 Task: Add Wines Til Friday Pinot Grigio to the cart.
Action: Mouse moved to (989, 322)
Screenshot: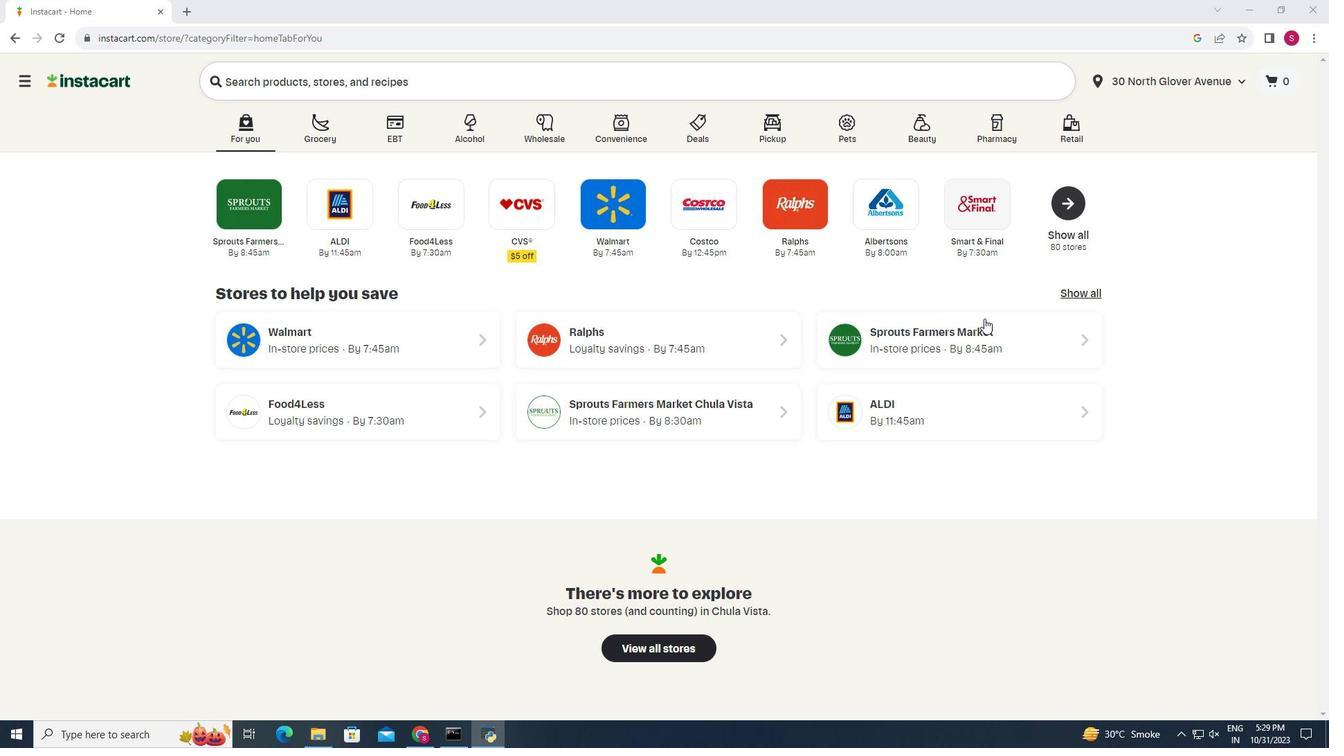
Action: Mouse pressed left at (989, 322)
Screenshot: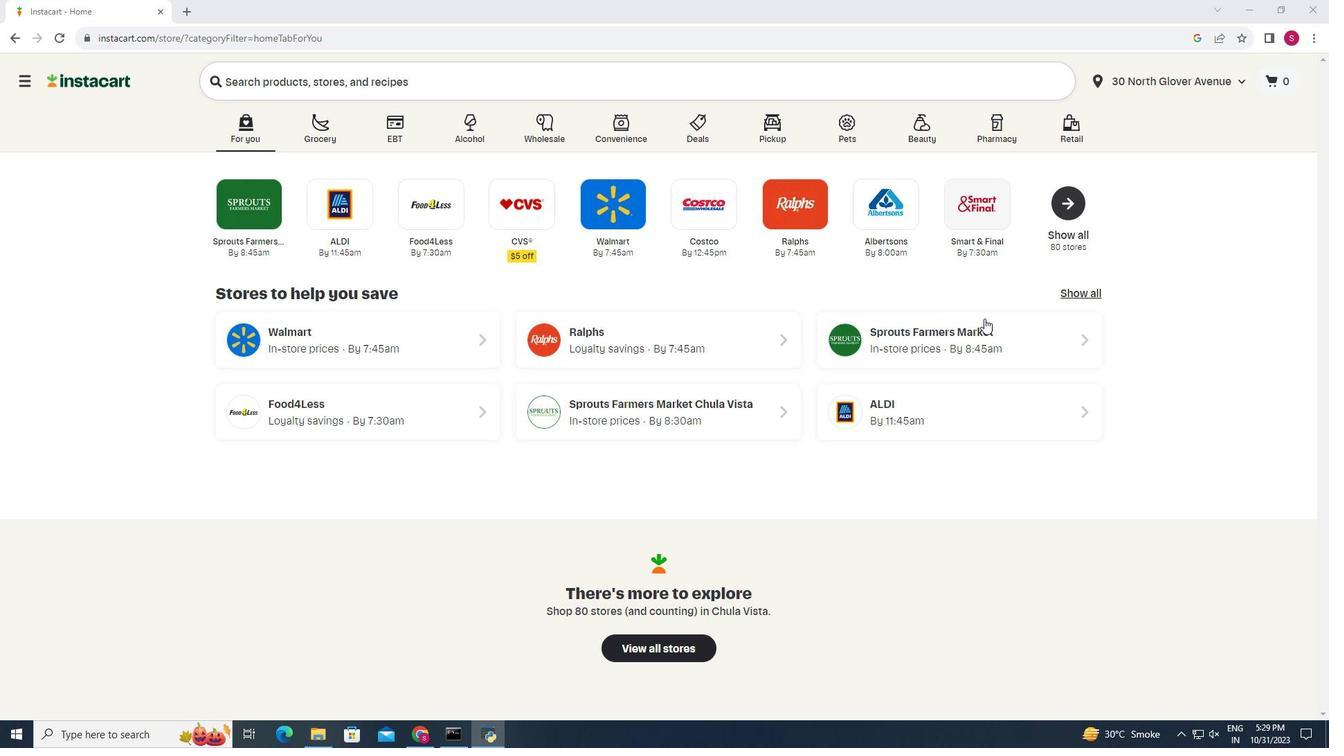 
Action: Mouse moved to (54, 712)
Screenshot: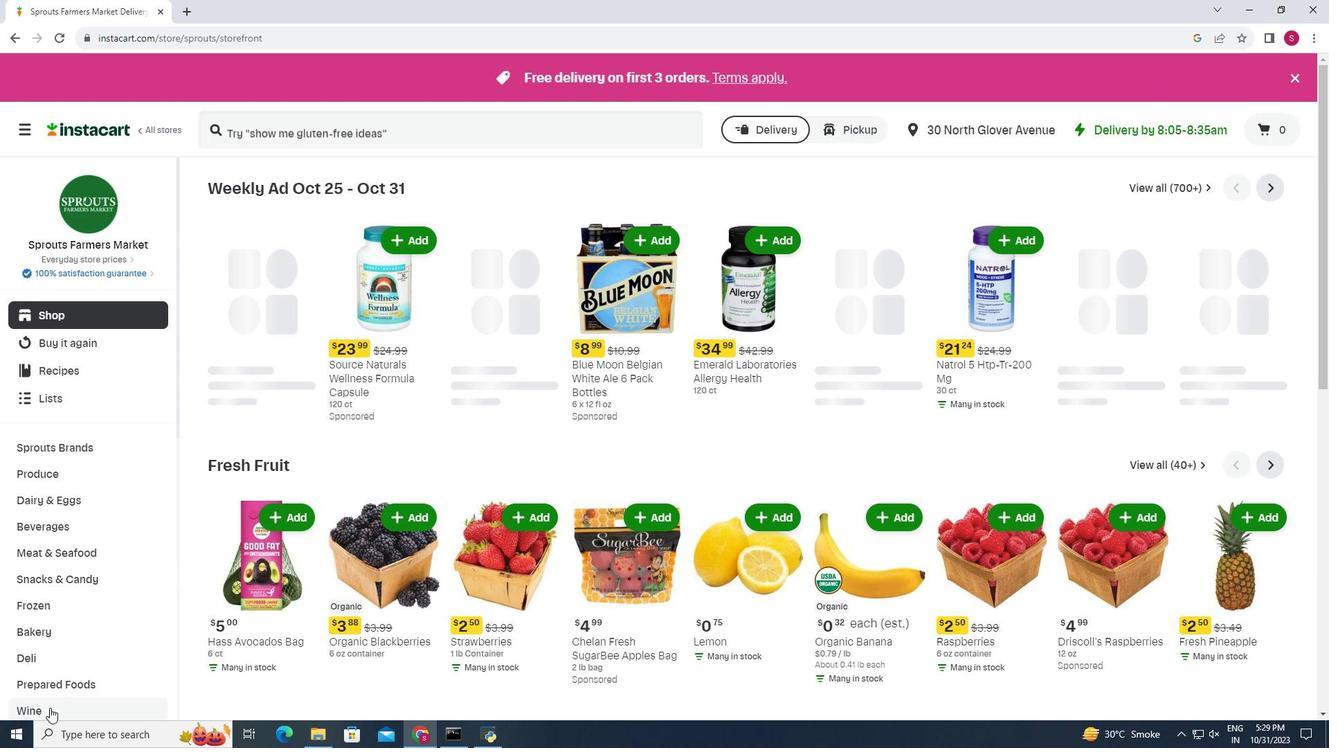 
Action: Mouse pressed left at (54, 712)
Screenshot: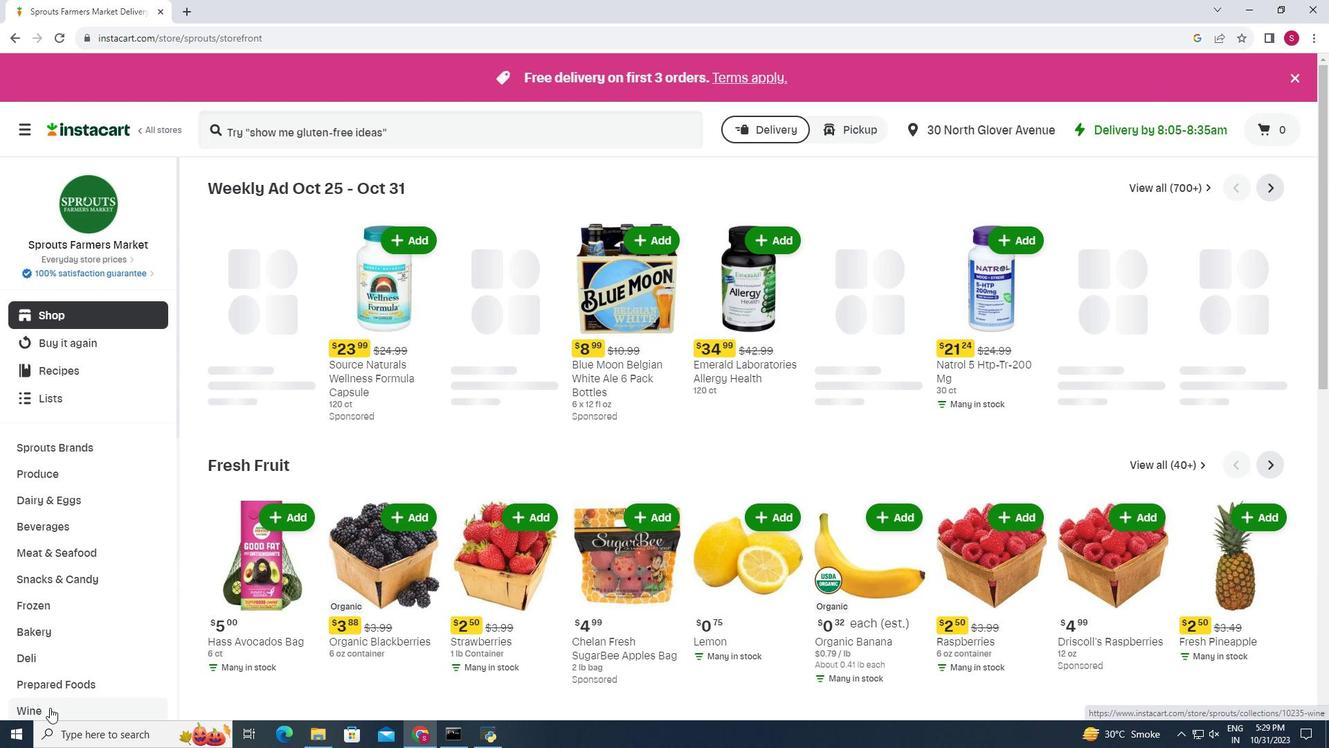 
Action: Mouse moved to (386, 216)
Screenshot: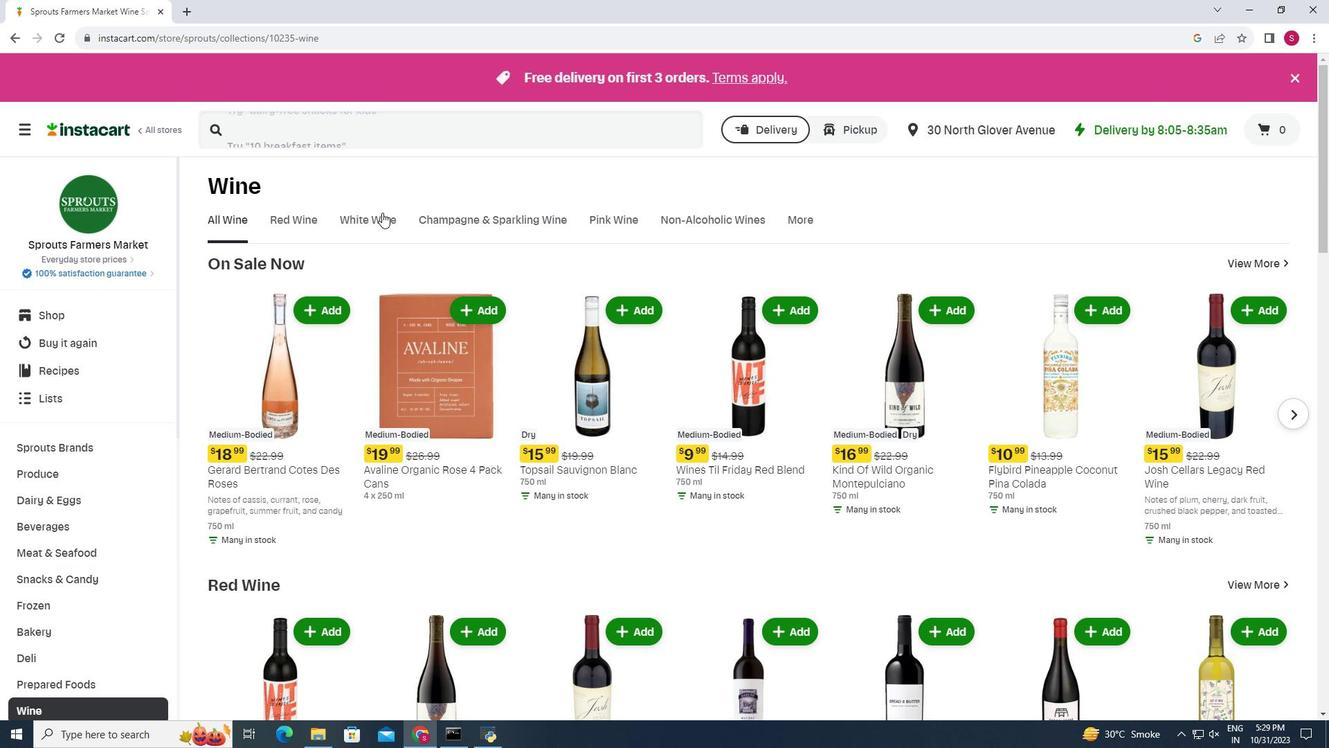 
Action: Mouse pressed left at (386, 216)
Screenshot: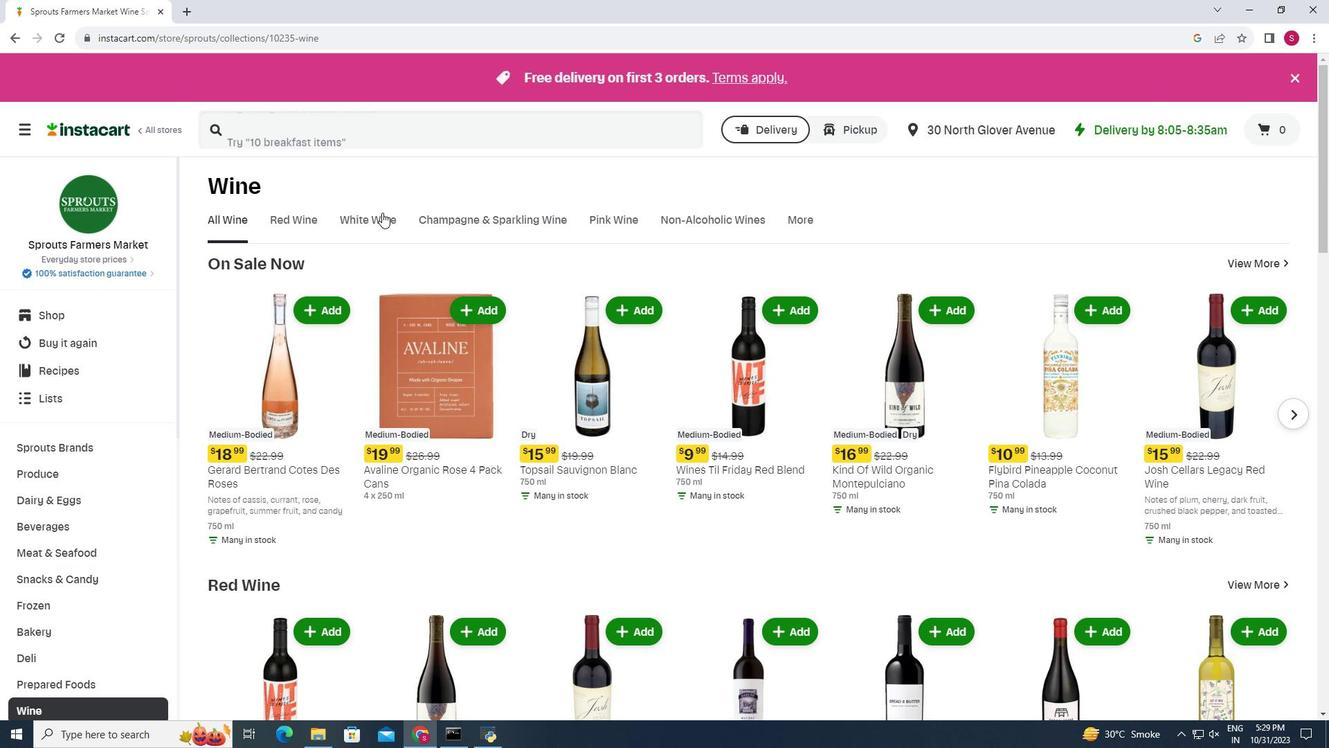
Action: Mouse moved to (589, 284)
Screenshot: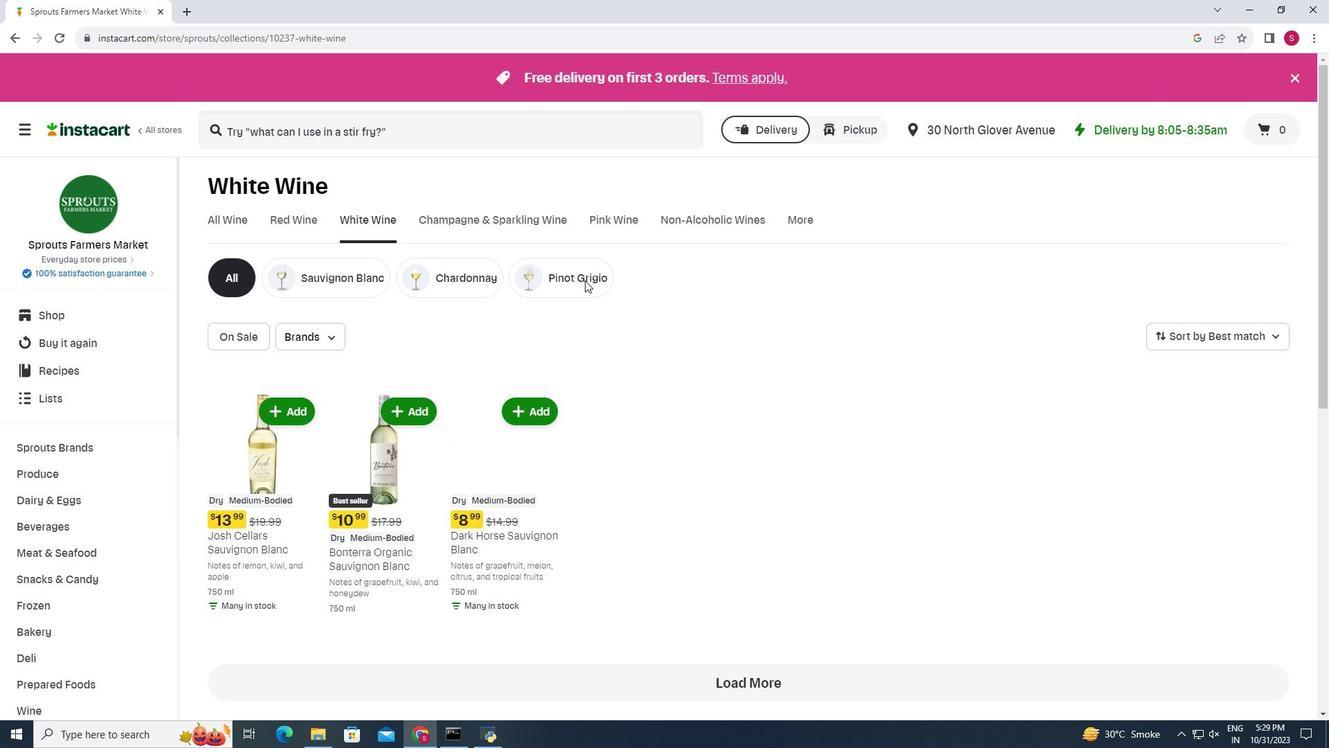 
Action: Mouse pressed left at (589, 284)
Screenshot: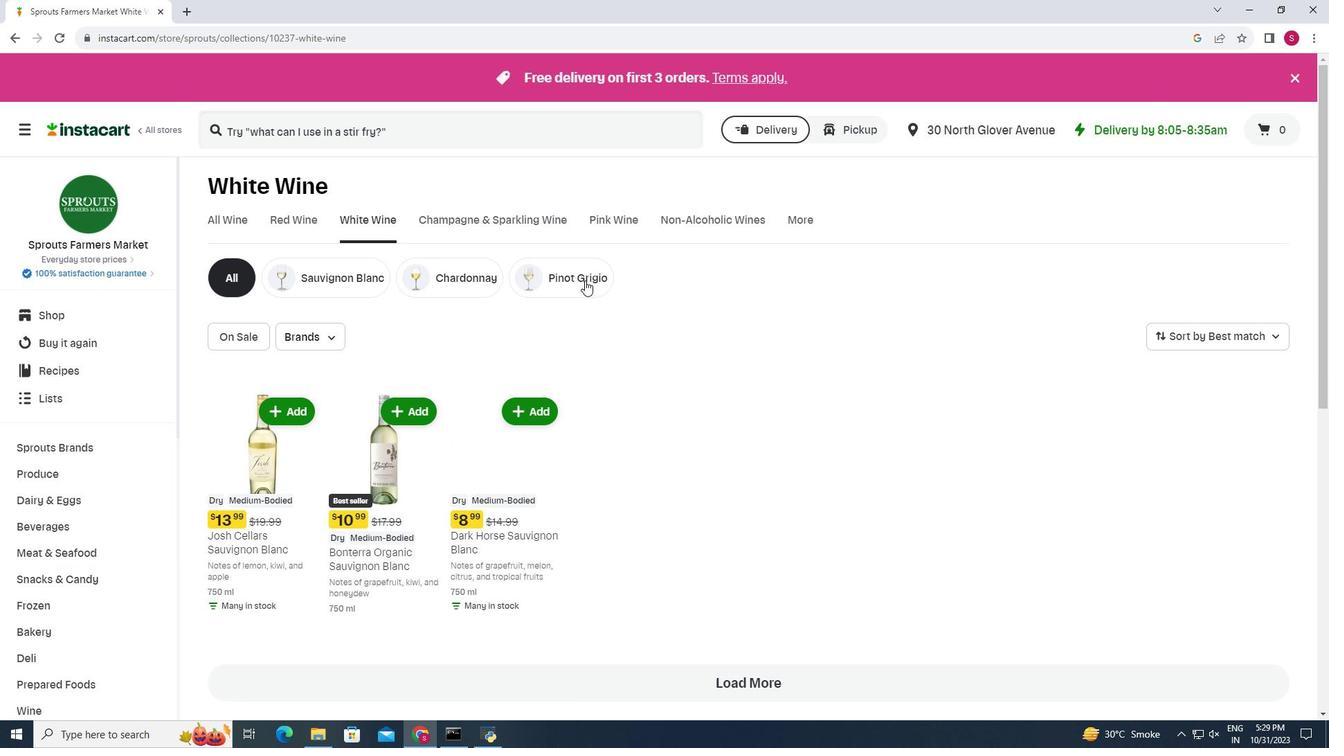 
Action: Mouse moved to (806, 323)
Screenshot: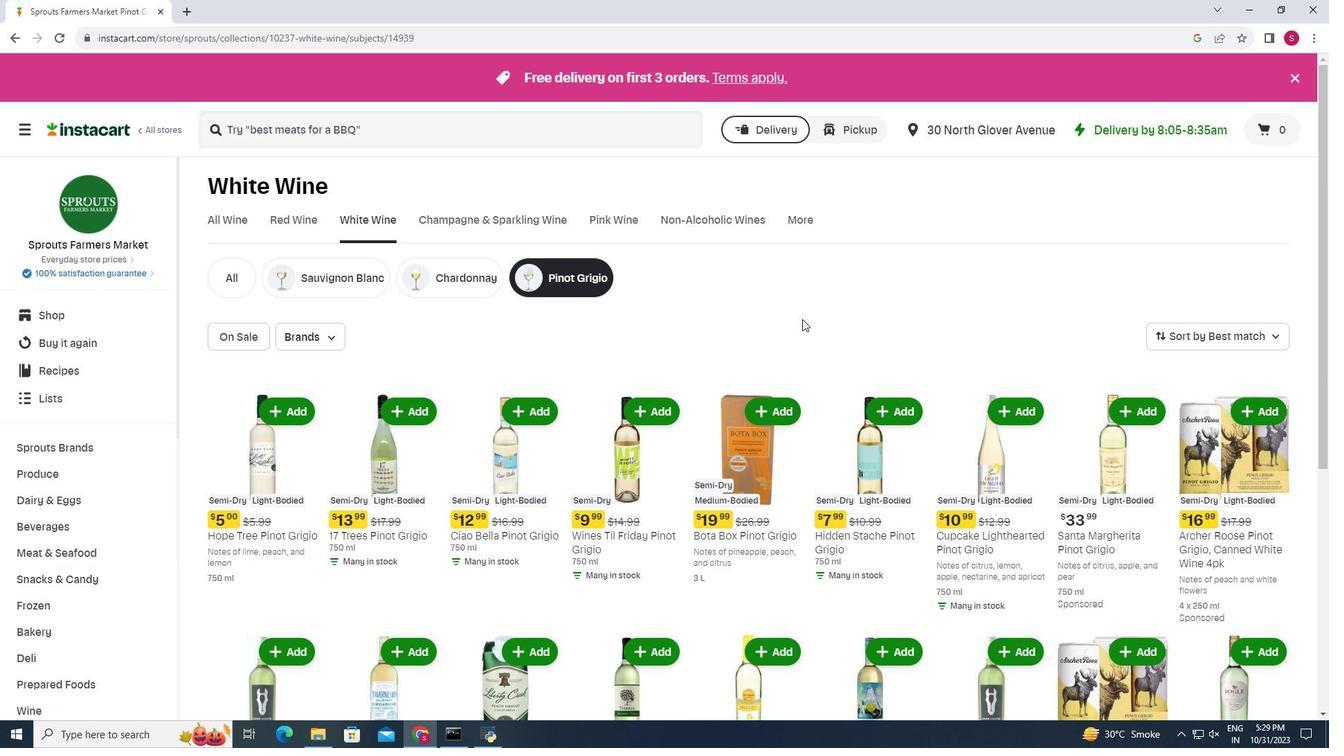 
Action: Mouse scrolled (806, 322) with delta (0, 0)
Screenshot: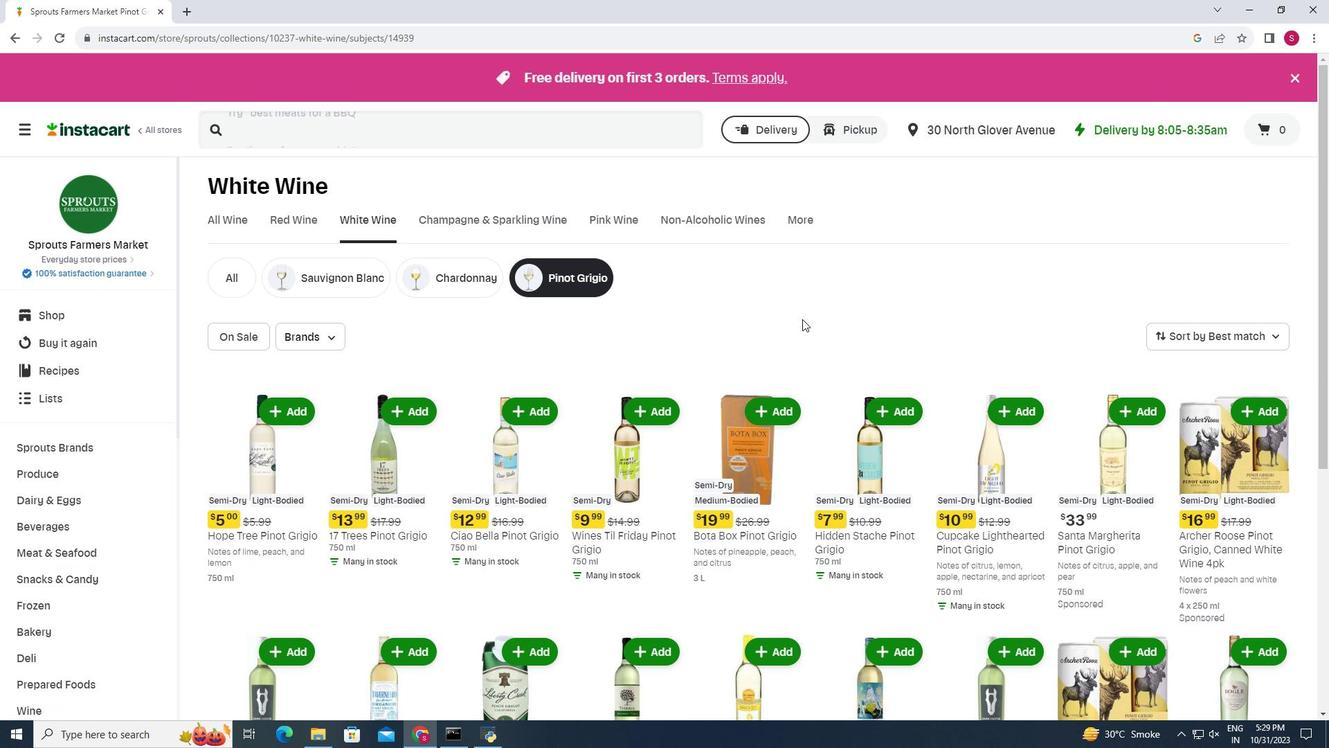
Action: Mouse moved to (640, 337)
Screenshot: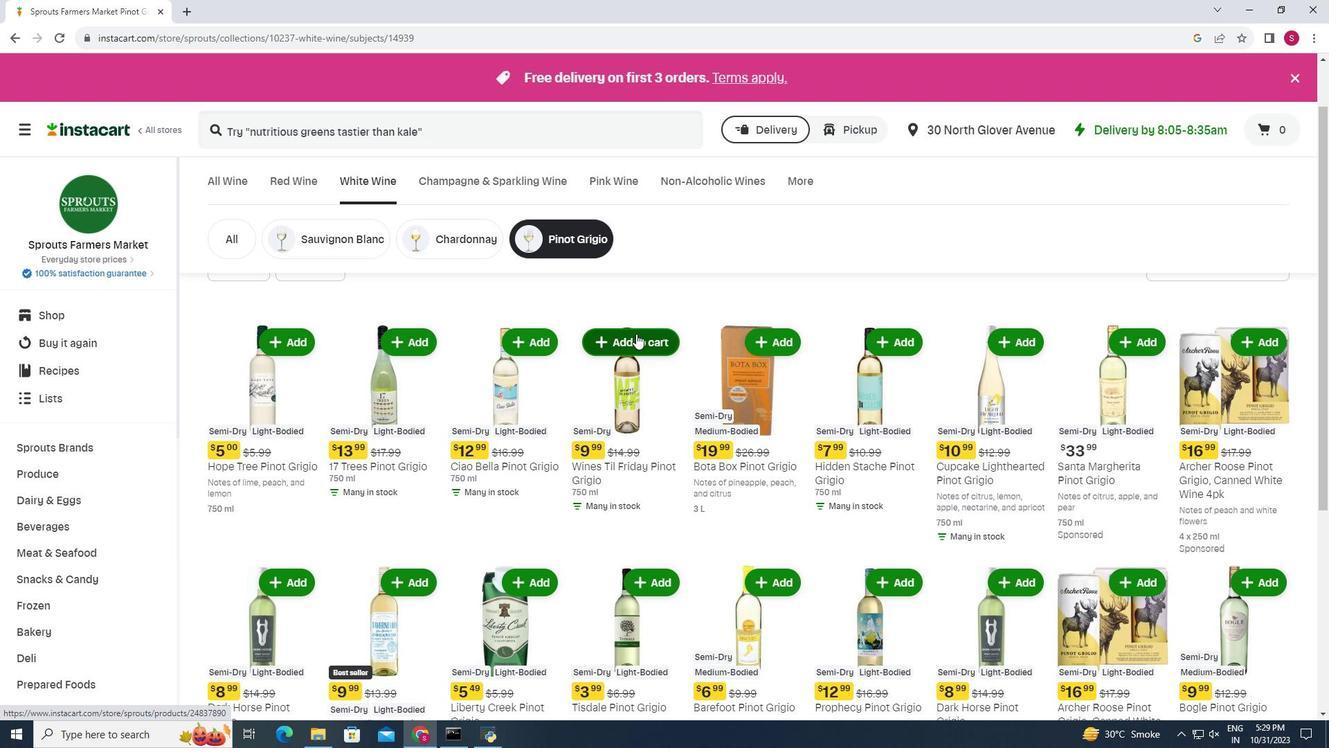 
Action: Mouse pressed left at (640, 337)
Screenshot: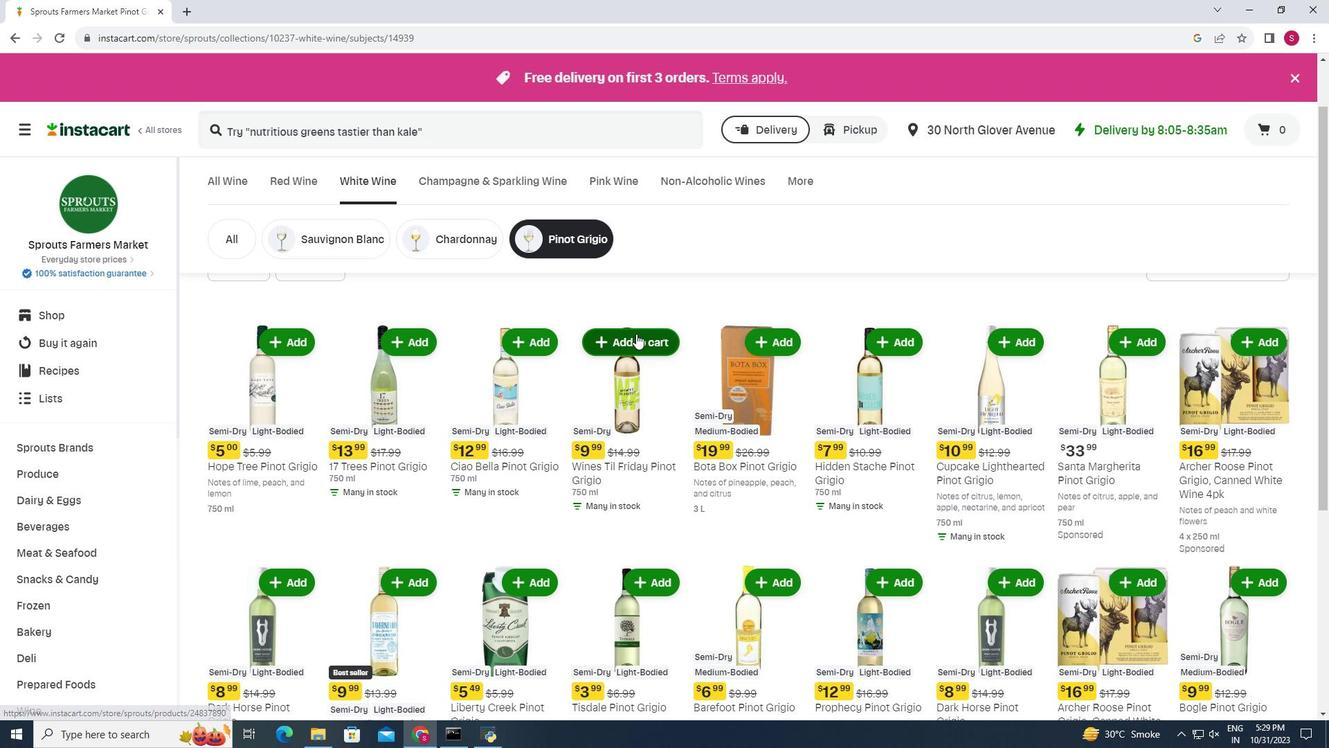 
Action: Mouse moved to (648, 275)
Screenshot: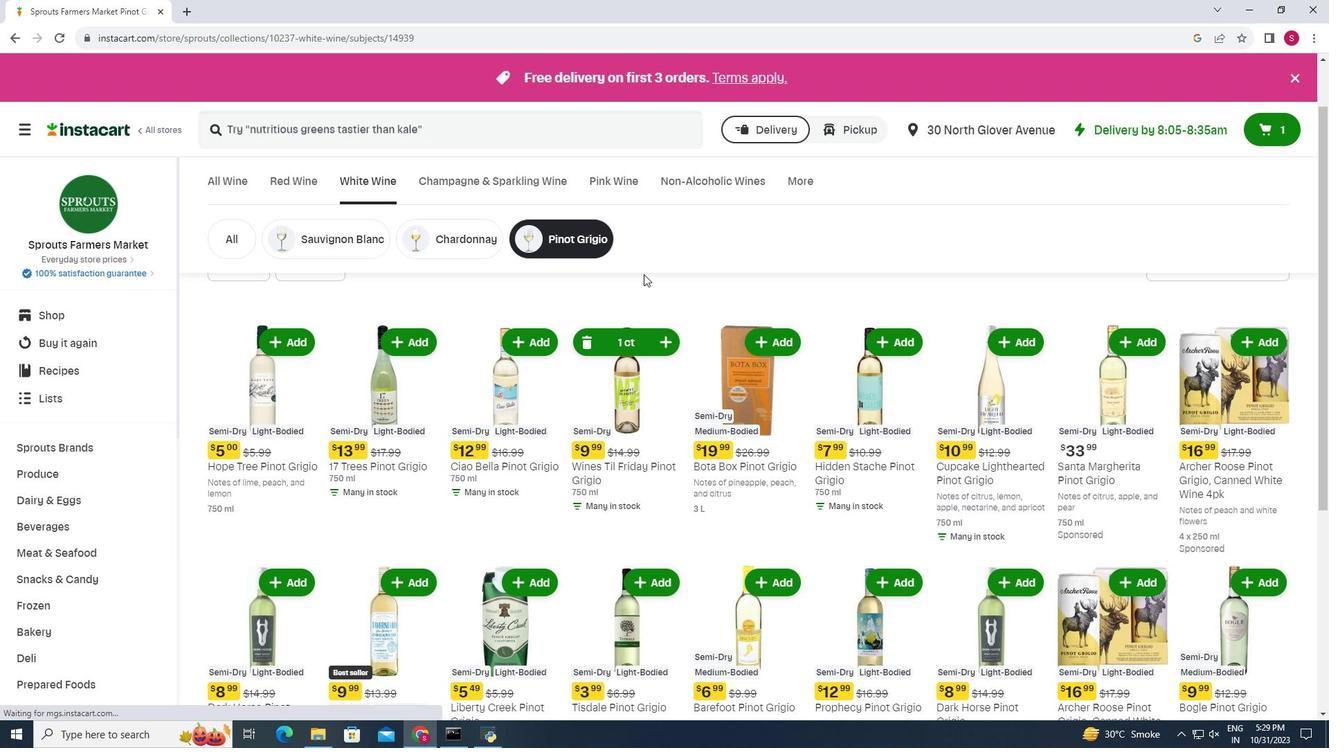 
